 Task: For heading  Tahoma with underline.  font size for heading20,  'Change the font style of data to'Arial.  and font size to 12,  Change the alignment of both headline & data to Align left.  In the sheet  Budget Control Sheet
Action: Mouse moved to (19, 102)
Screenshot: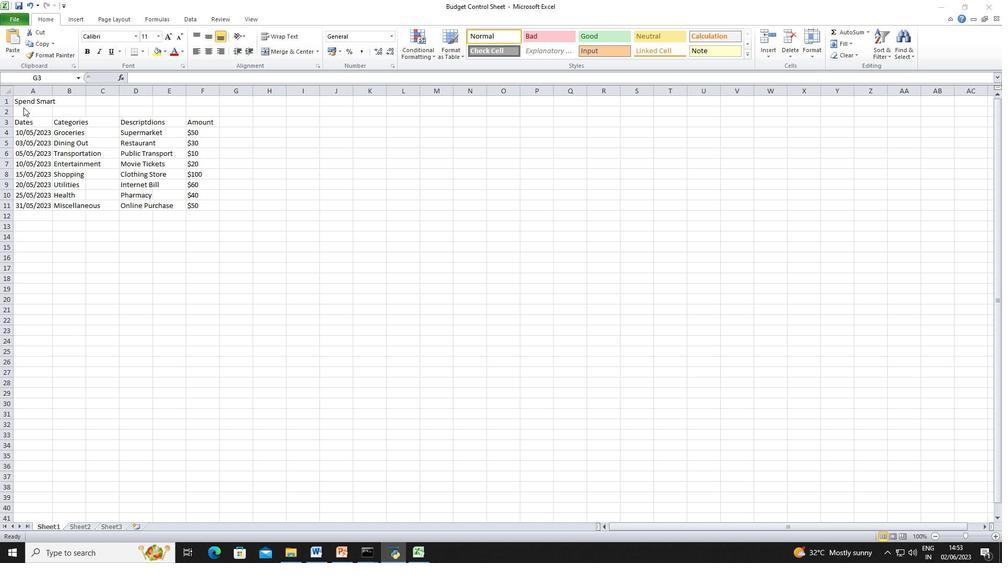 
Action: Mouse pressed left at (19, 102)
Screenshot: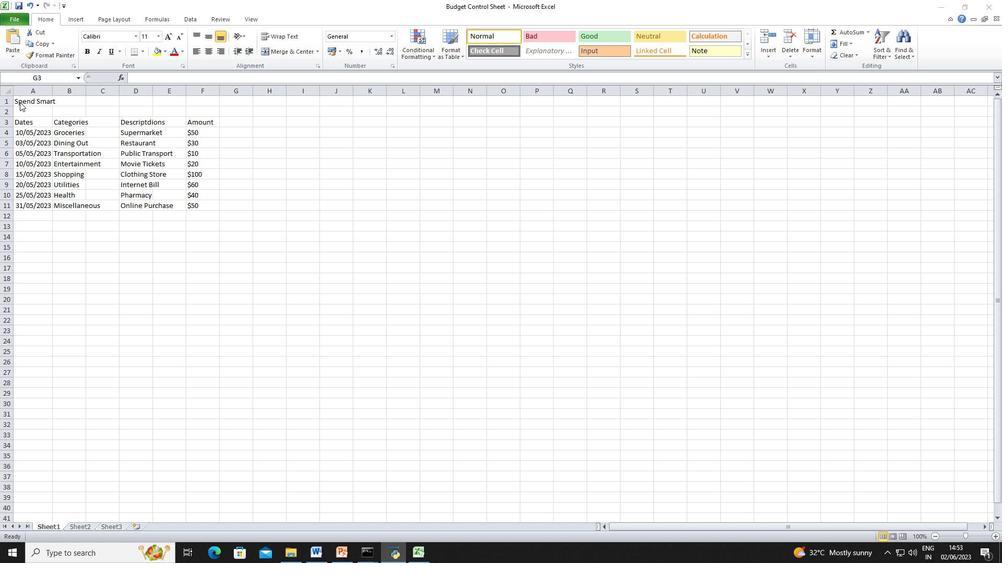 
Action: Mouse moved to (19, 102)
Screenshot: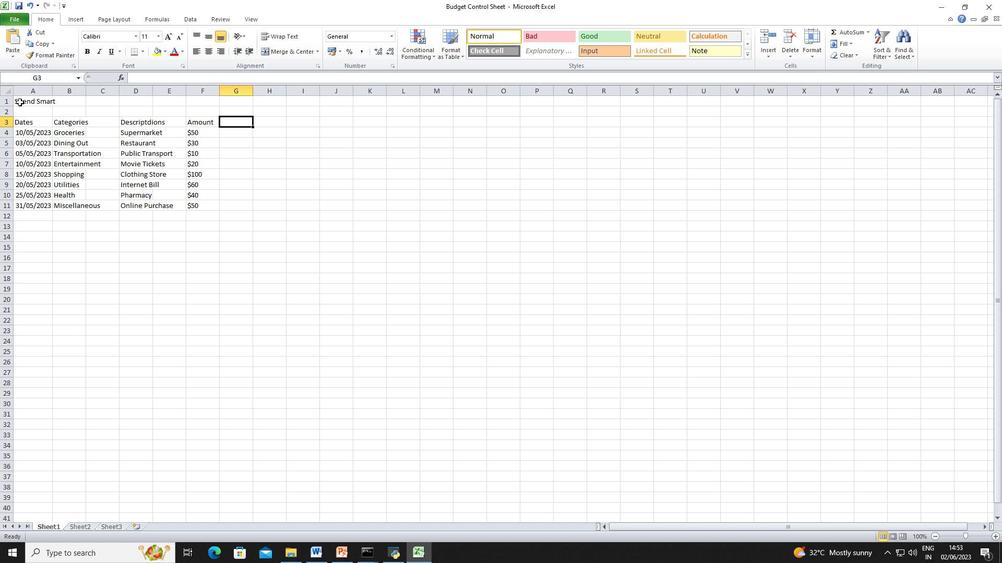 
Action: Mouse pressed left at (19, 102)
Screenshot: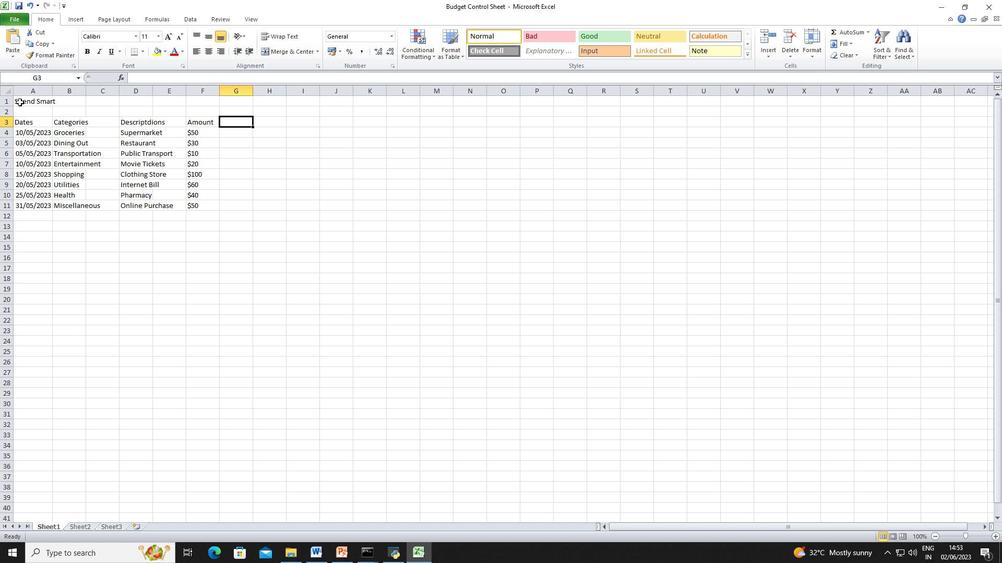 
Action: Mouse moved to (134, 34)
Screenshot: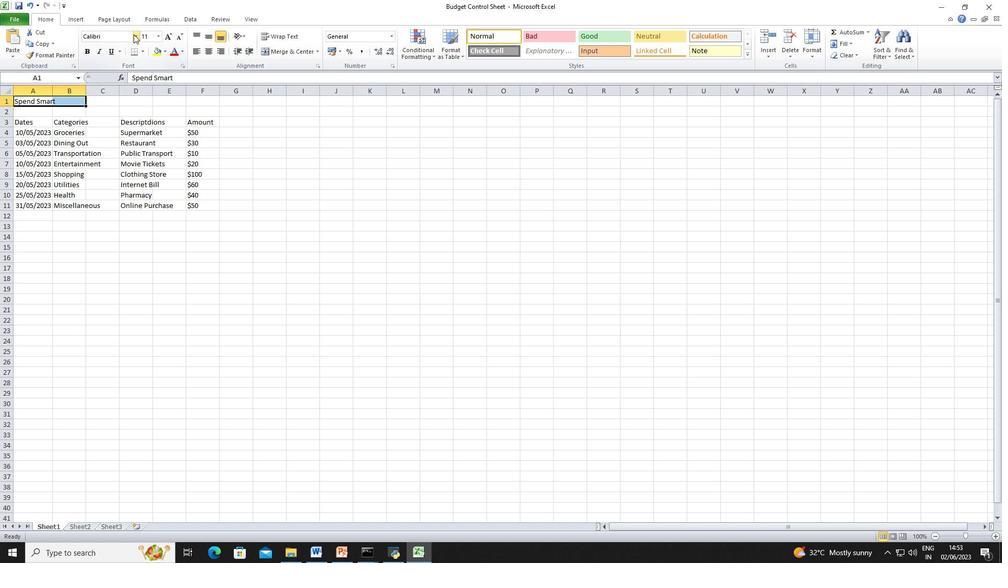 
Action: Mouse pressed left at (134, 34)
Screenshot: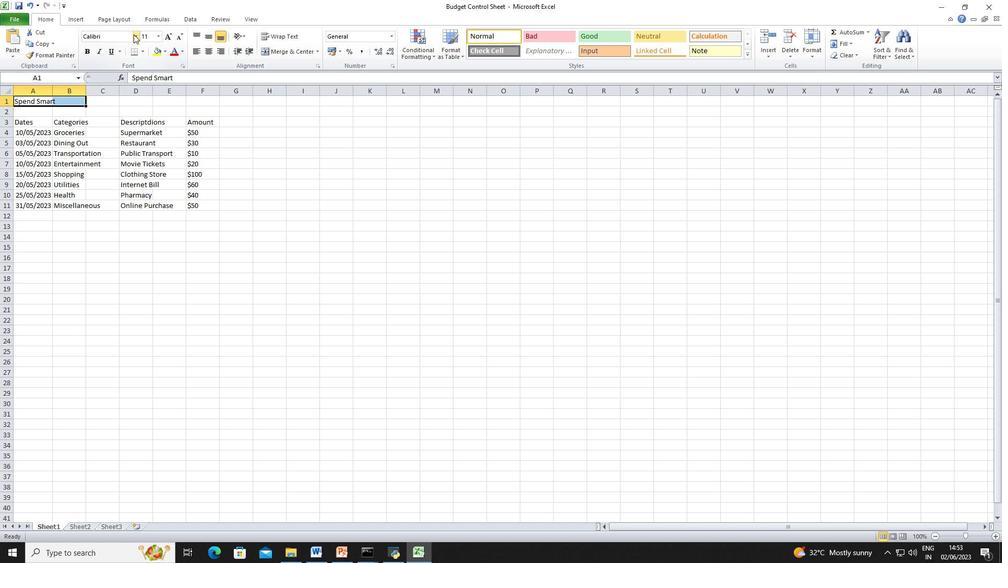 
Action: Mouse moved to (130, 37)
Screenshot: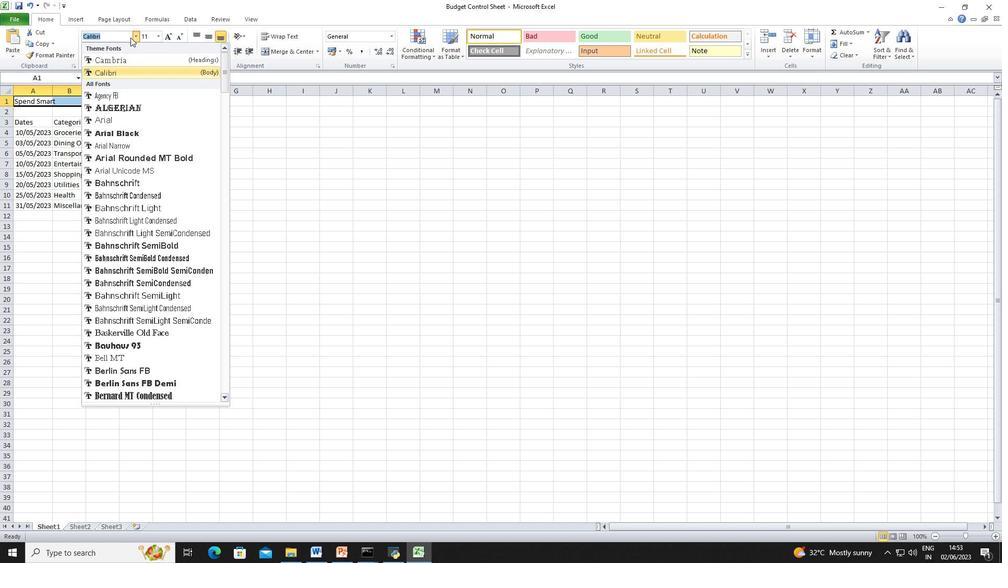
Action: Key pressed <Key.shift>Tahoma<Key.enter>
Screenshot: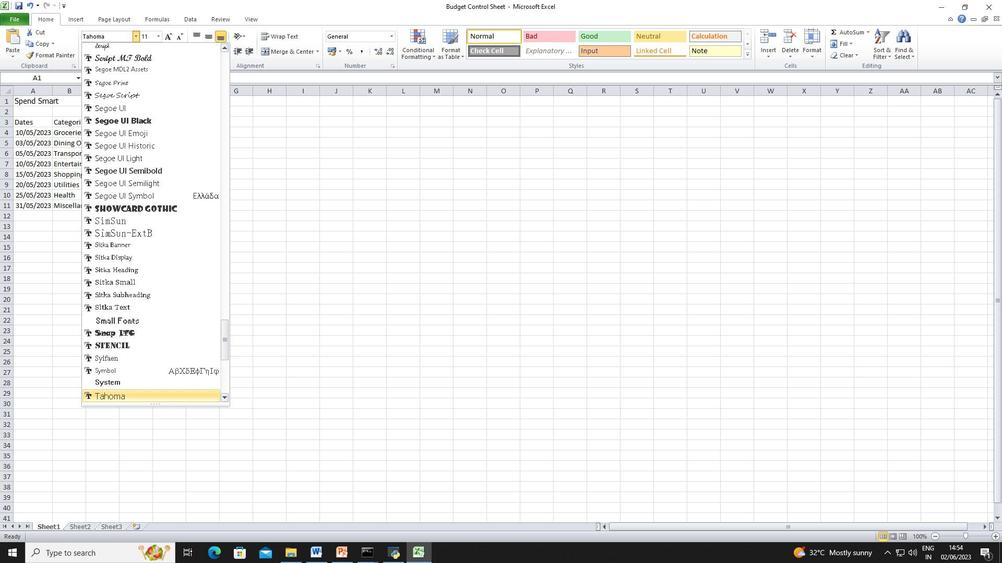 
Action: Mouse moved to (111, 54)
Screenshot: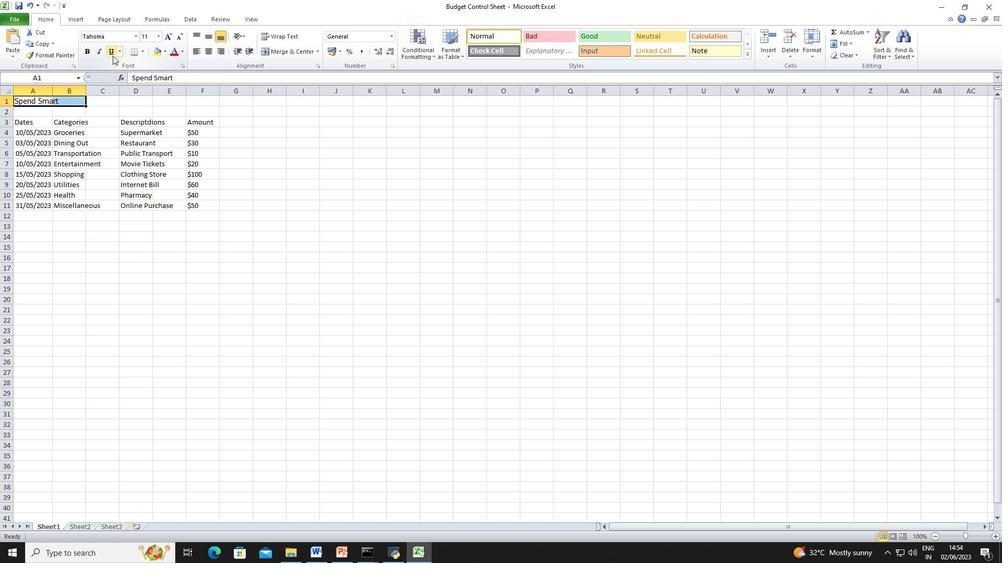 
Action: Mouse pressed left at (111, 54)
Screenshot: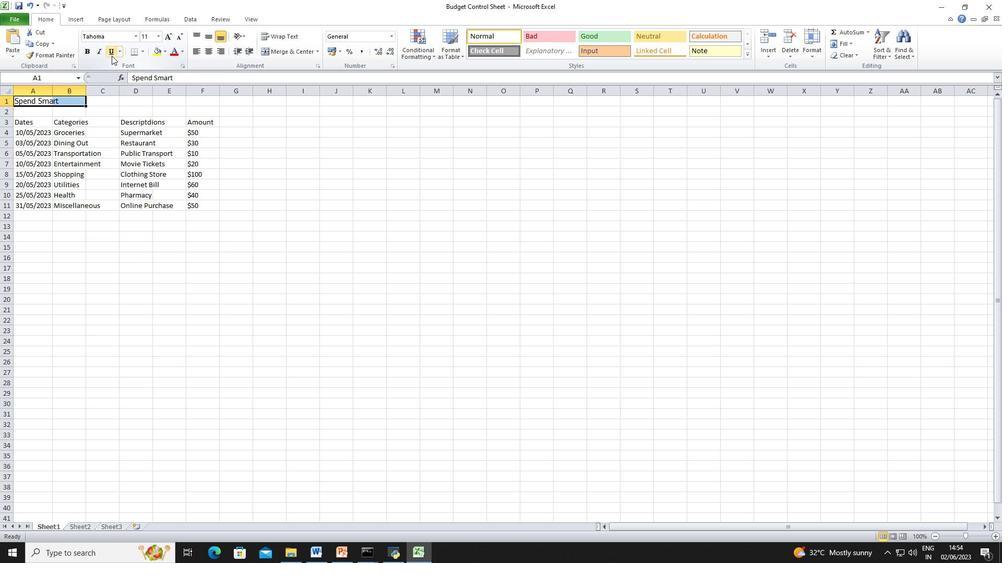 
Action: Mouse moved to (156, 36)
Screenshot: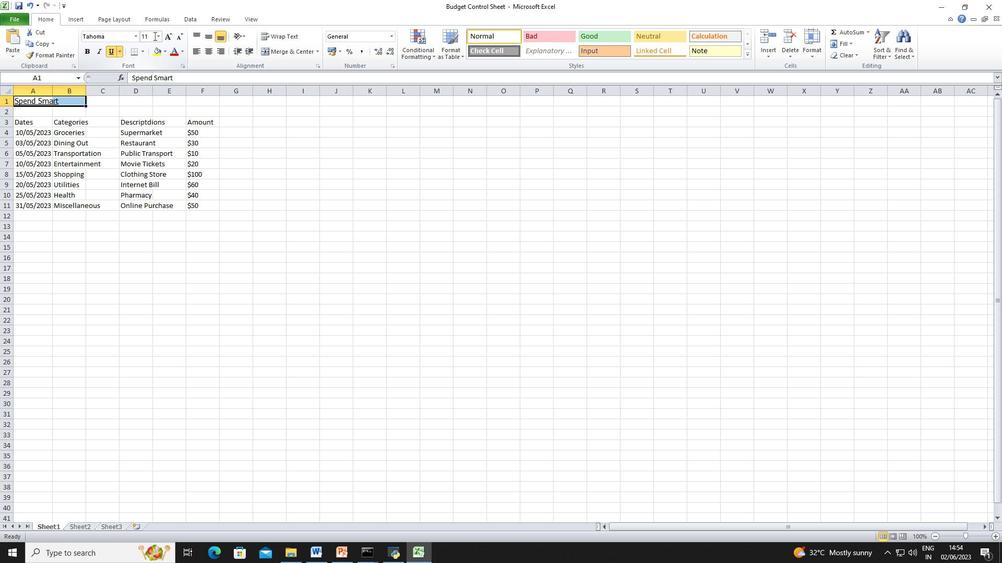 
Action: Mouse pressed left at (156, 36)
Screenshot: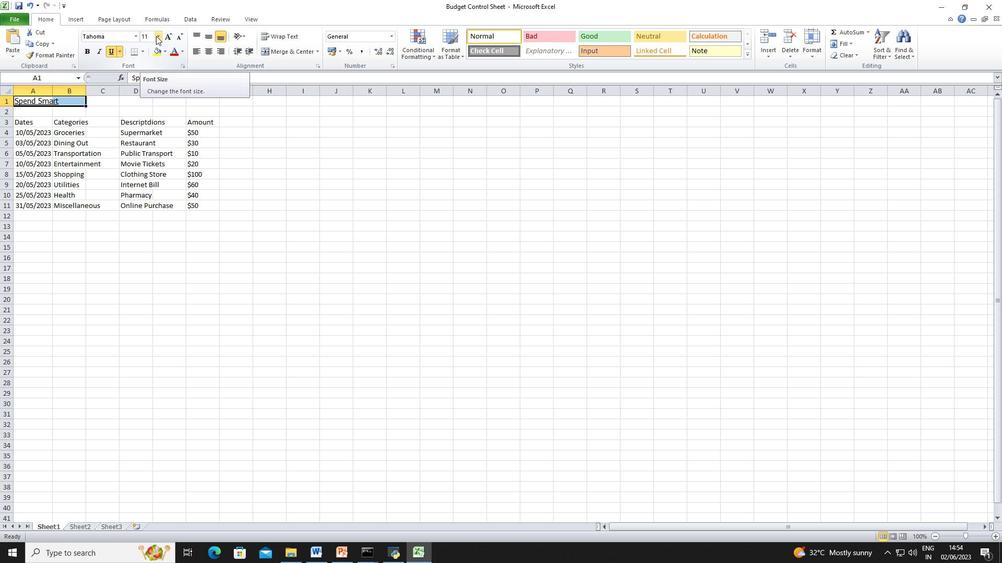 
Action: Mouse moved to (144, 118)
Screenshot: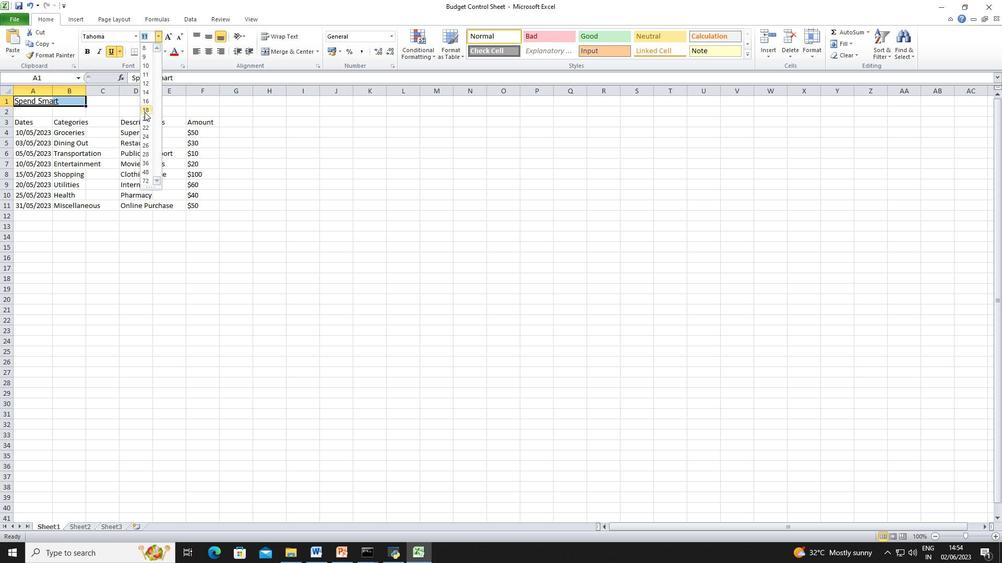 
Action: Mouse pressed left at (144, 118)
Screenshot: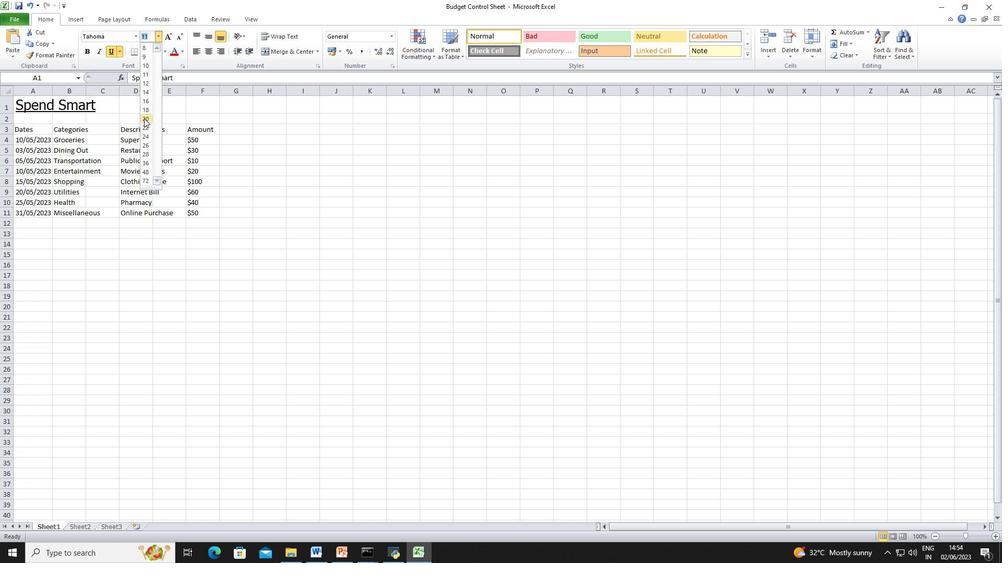 
Action: Mouse moved to (143, 107)
Screenshot: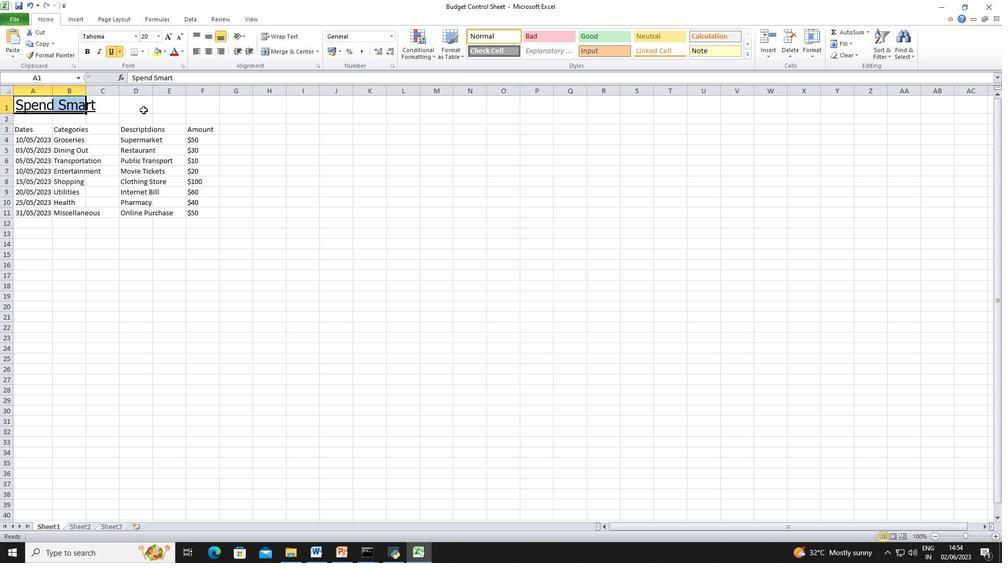 
Action: Mouse pressed left at (143, 107)
Screenshot: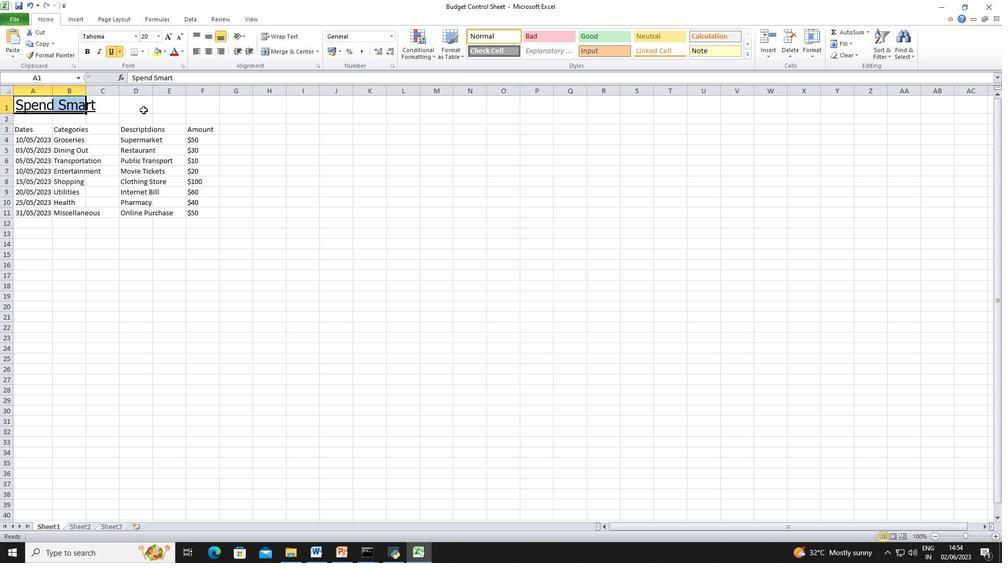 
Action: Mouse moved to (39, 133)
Screenshot: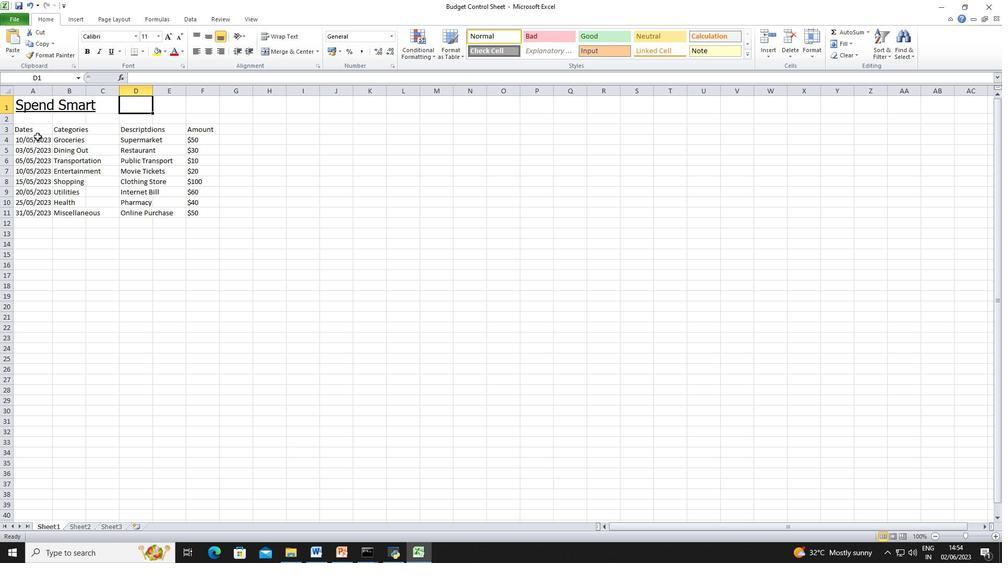 
Action: Mouse pressed left at (39, 133)
Screenshot: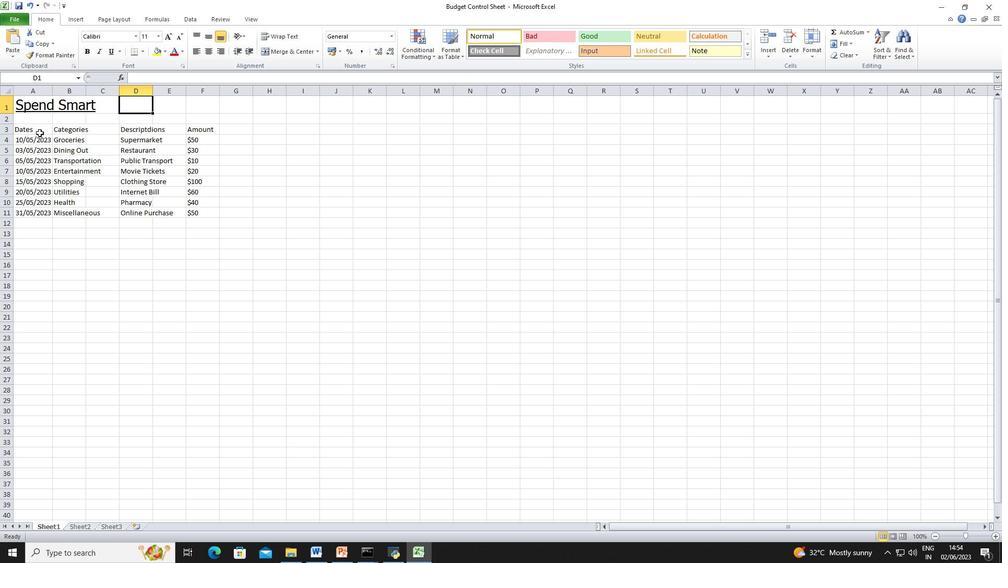 
Action: Mouse moved to (131, 34)
Screenshot: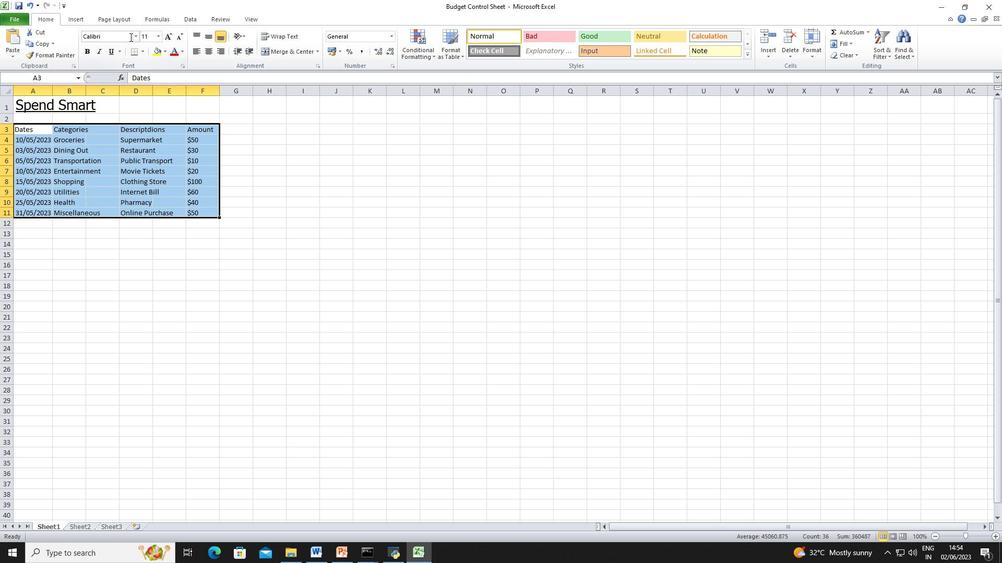 
Action: Mouse pressed left at (131, 34)
Screenshot: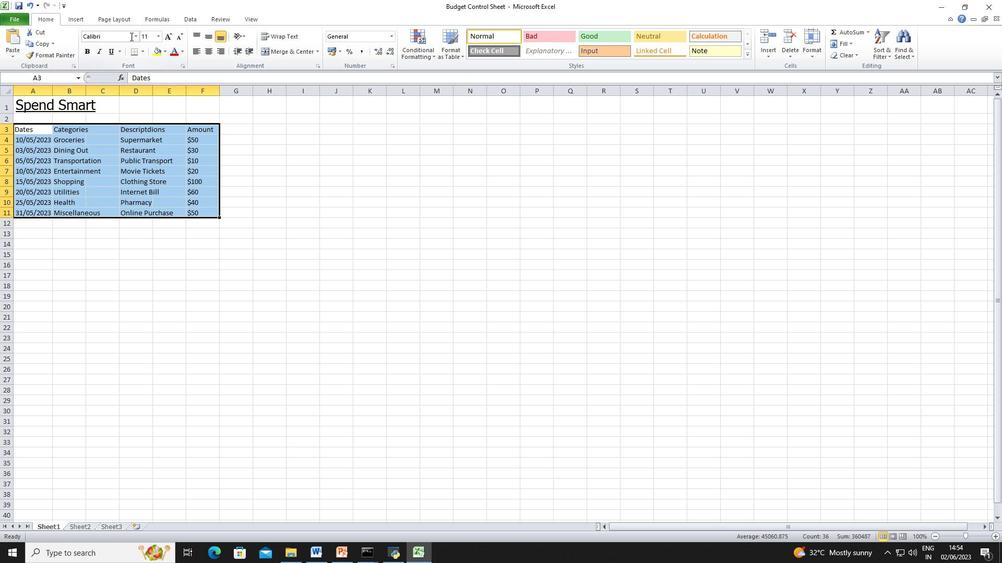 
Action: Mouse moved to (133, 33)
Screenshot: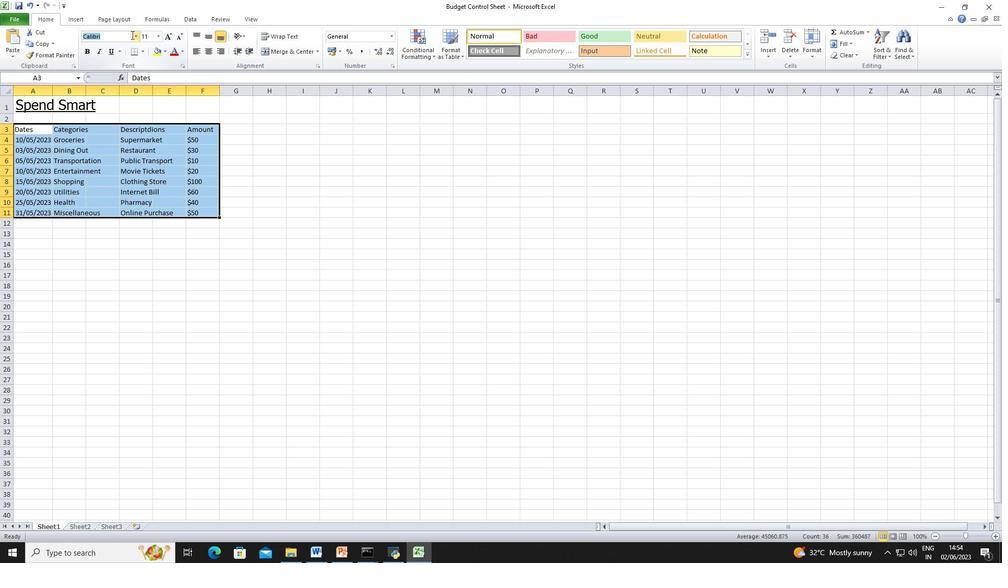 
Action: Mouse pressed left at (133, 33)
Screenshot: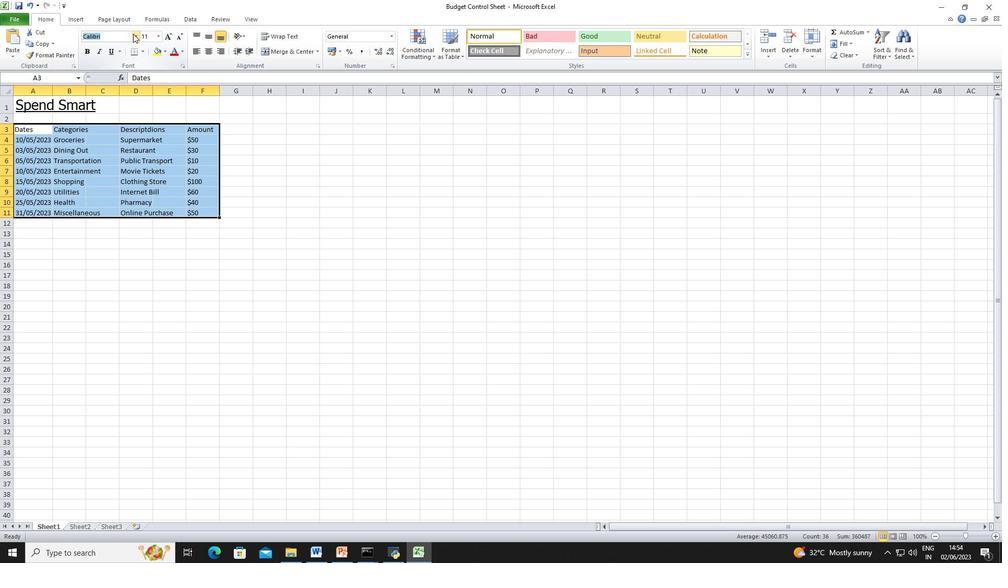 
Action: Mouse moved to (134, 114)
Screenshot: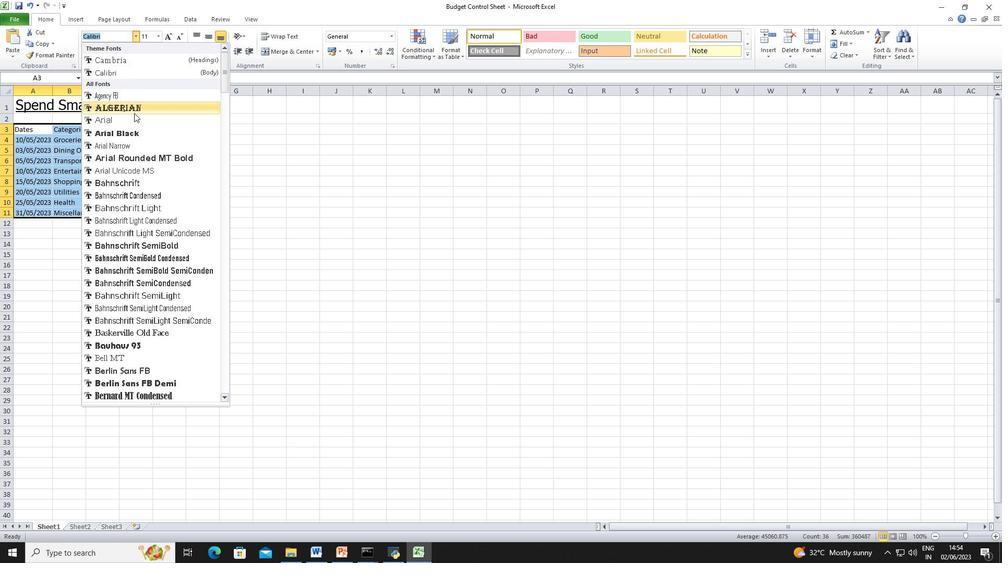 
Action: Mouse pressed left at (134, 114)
Screenshot: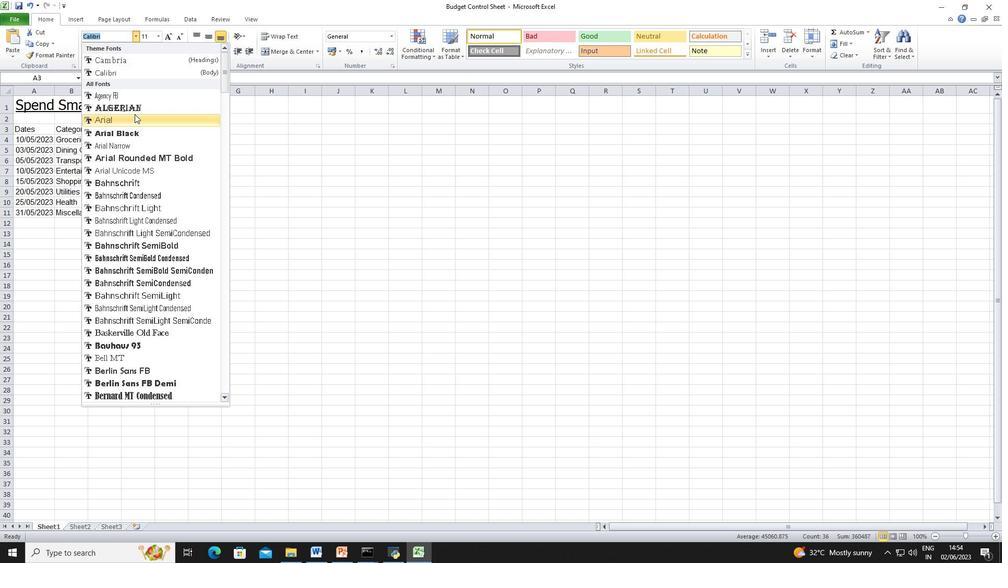 
Action: Mouse moved to (161, 38)
Screenshot: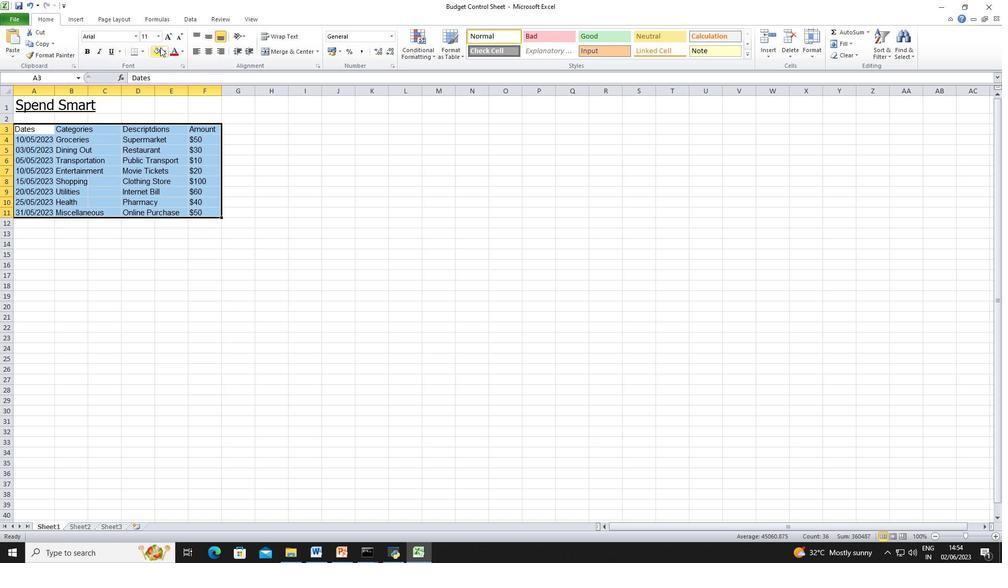 
Action: Mouse pressed left at (161, 38)
Screenshot: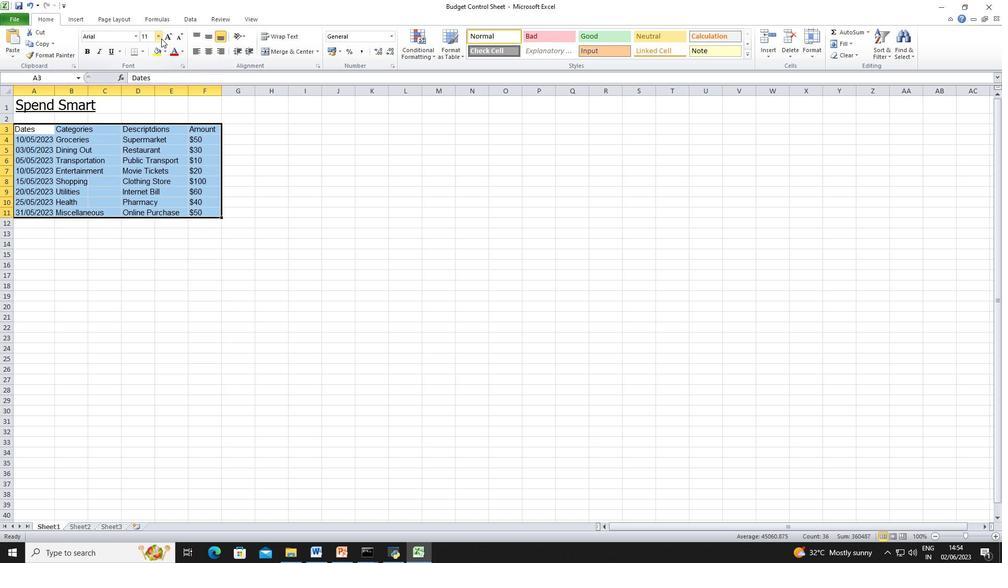 
Action: Mouse moved to (149, 79)
Screenshot: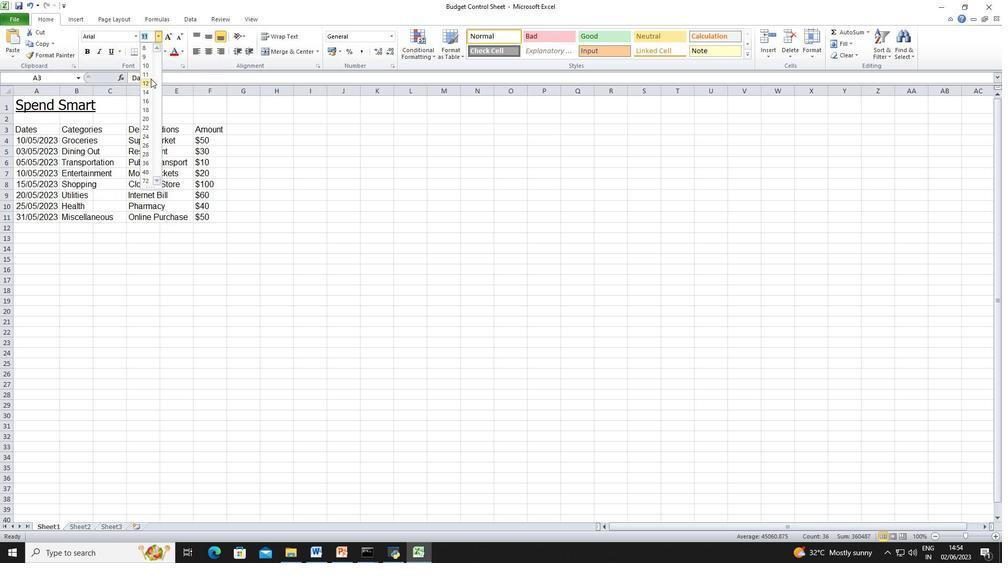 
Action: Mouse pressed left at (149, 79)
Screenshot: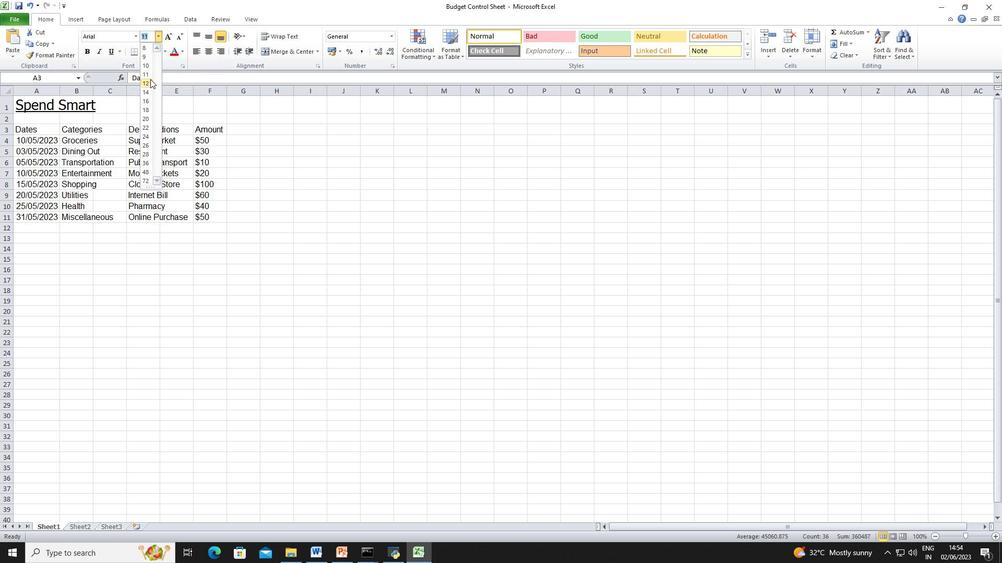 
Action: Mouse moved to (193, 46)
Screenshot: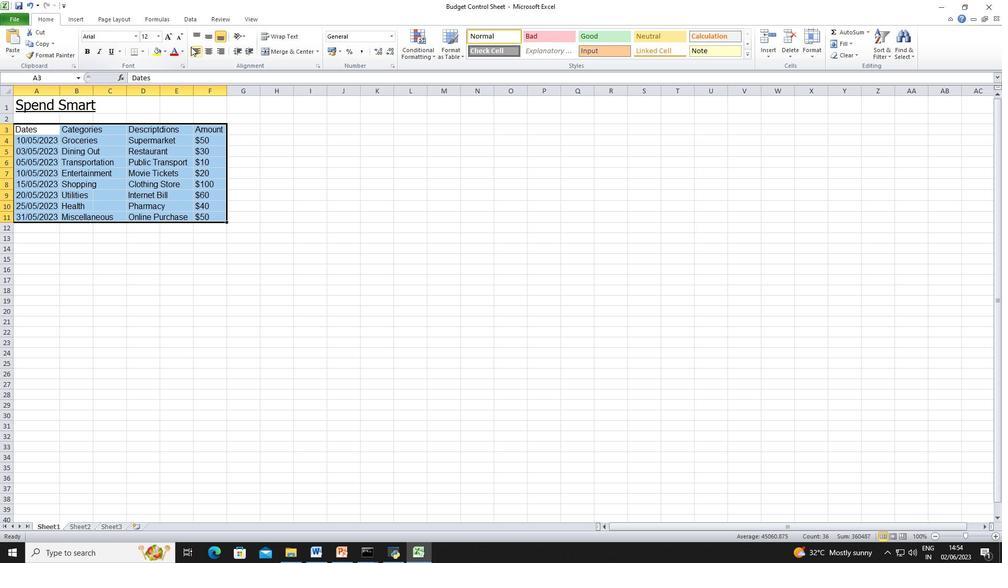 
Action: Mouse pressed left at (193, 46)
Screenshot: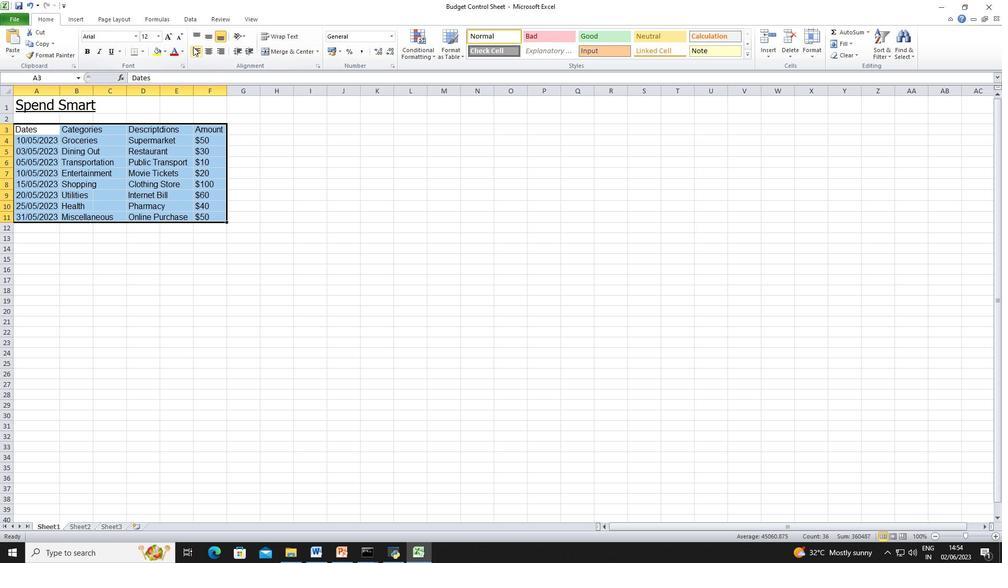 
Action: Mouse moved to (38, 102)
Screenshot: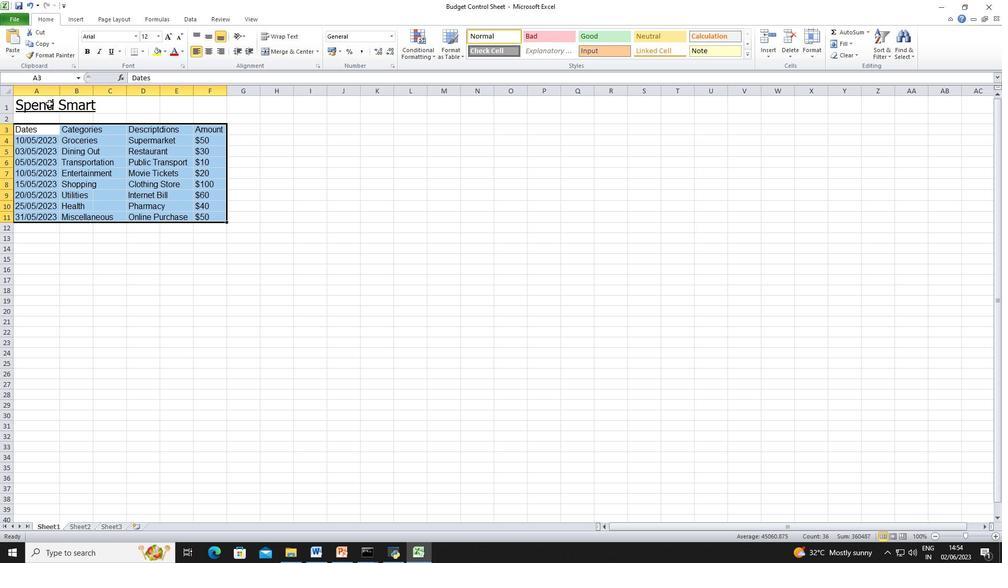 
Action: Mouse pressed left at (38, 102)
Screenshot: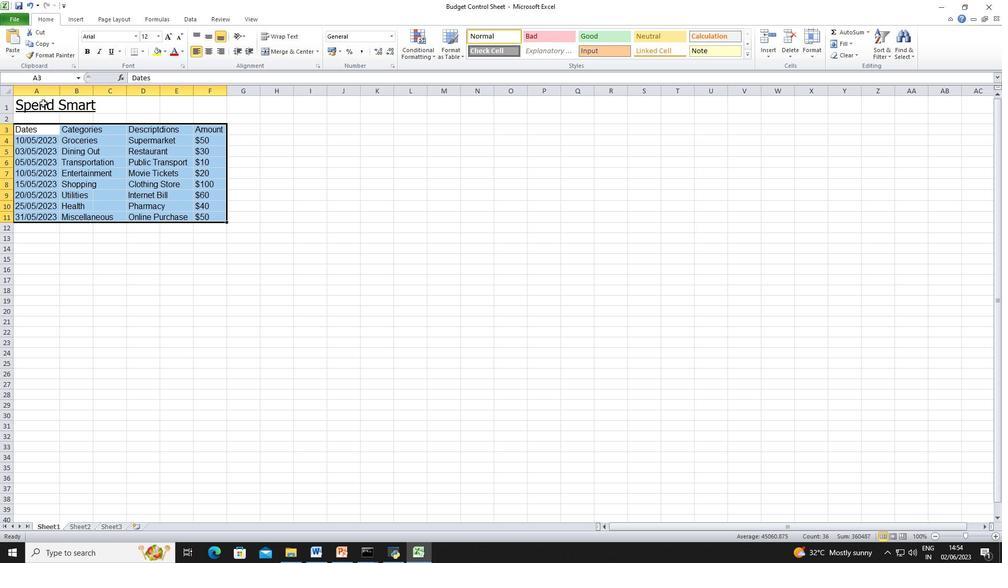 
Action: Mouse moved to (196, 50)
Screenshot: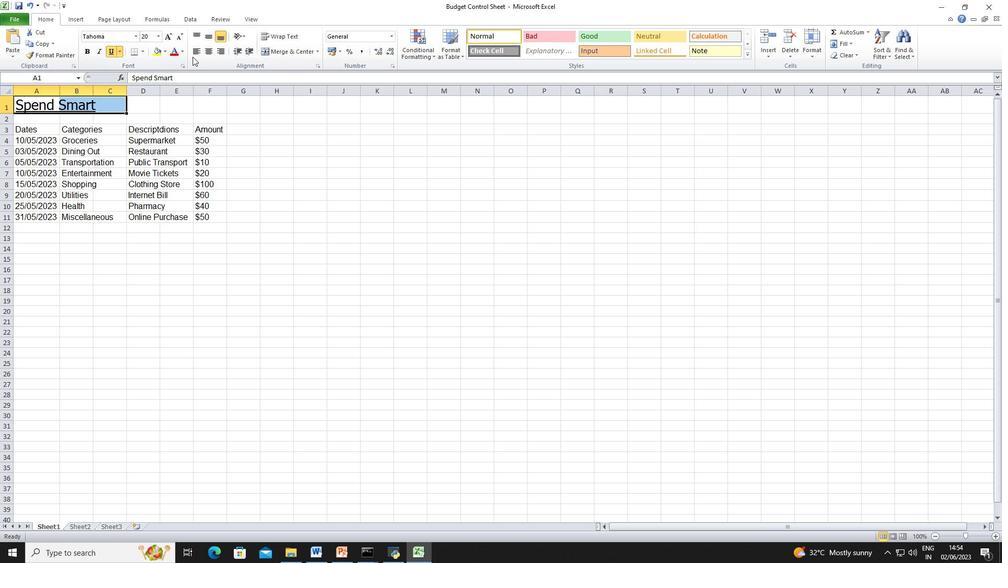 
Action: Mouse pressed left at (196, 50)
Screenshot: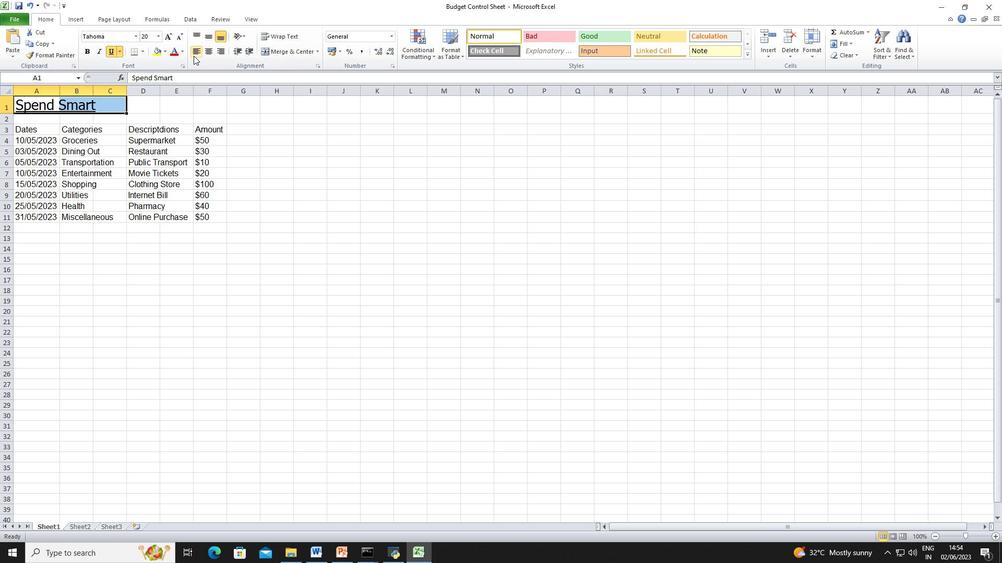 
Action: Mouse moved to (247, 217)
Screenshot: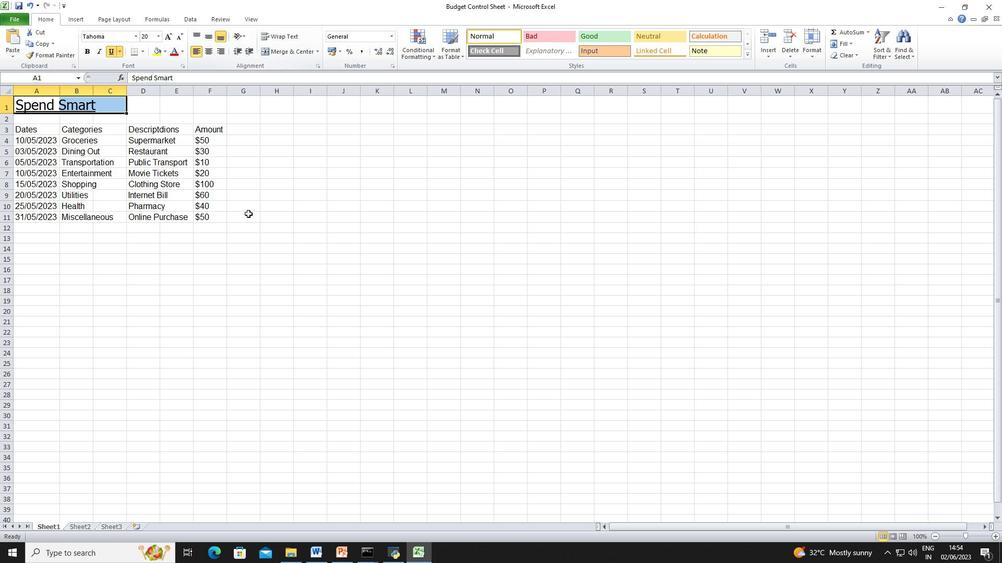 
Action: Mouse pressed left at (247, 217)
Screenshot: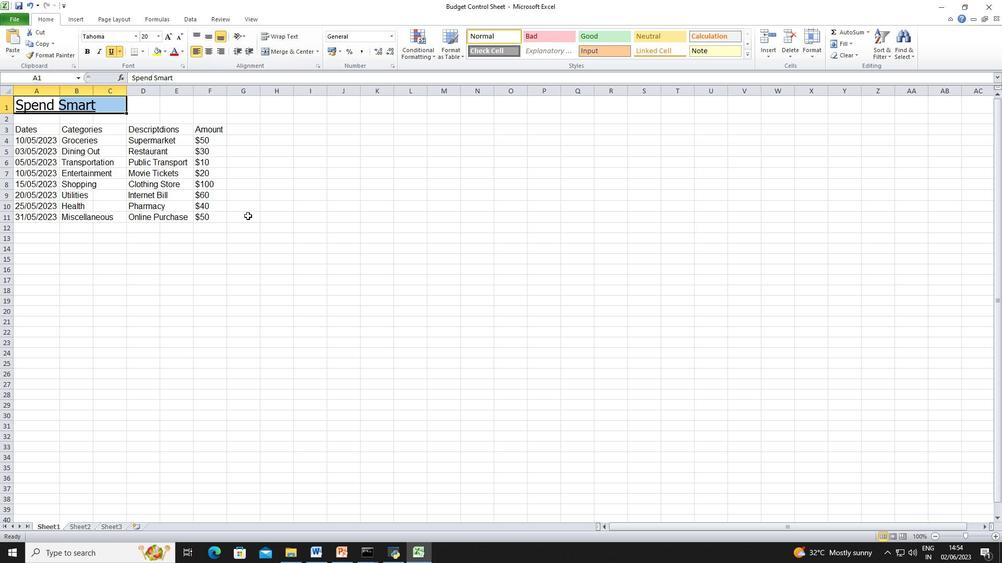 
